Task: Add Attachment from Trello to Card Card0000000070 in Board Board0000000018 in Workspace WS0000000006 in Trello. Add Cover Blue to Card Card0000000070 in Board Board0000000018 in Workspace WS0000000006 in Trello. Add "Copy Card To …" Button titled Button0000000070 to "bottom" of the list "To Do" to Card Card0000000070 in Board Board0000000018 in Workspace WS0000000006 in Trello. Add Description DS0000000070 to Card Card0000000070 in Board Board0000000018 in Workspace WS0000000006 in Trello. Add Comment CM0000000070 to Card Card0000000070 in Board Board0000000018 in Workspace WS0000000006 in Trello
Action: Mouse moved to (360, 408)
Screenshot: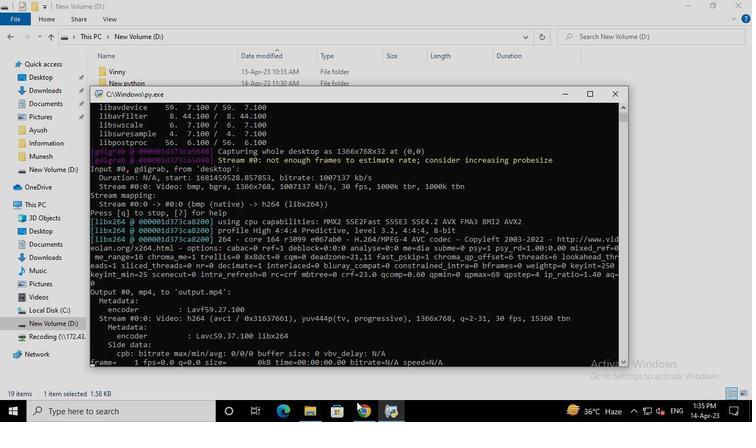 
Action: Mouse pressed left at (360, 408)
Screenshot: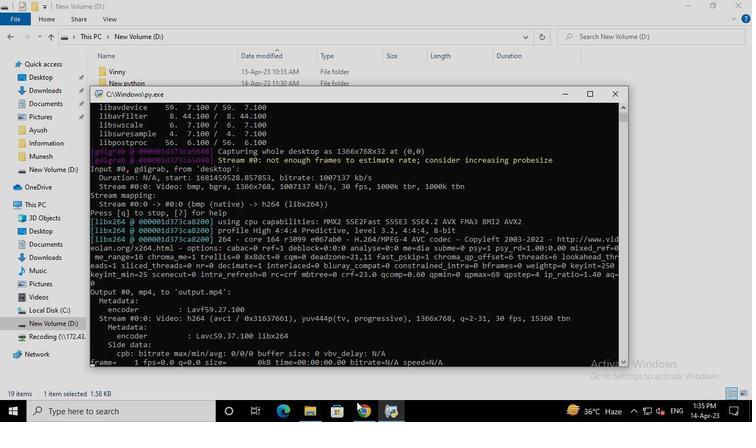
Action: Mouse moved to (338, 300)
Screenshot: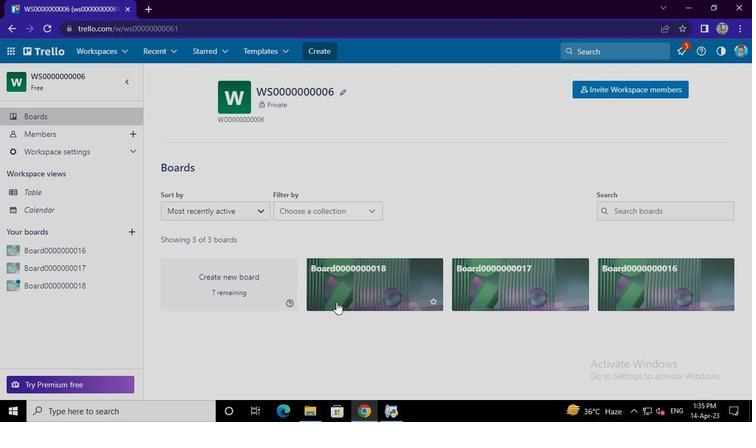 
Action: Mouse pressed left at (338, 300)
Screenshot: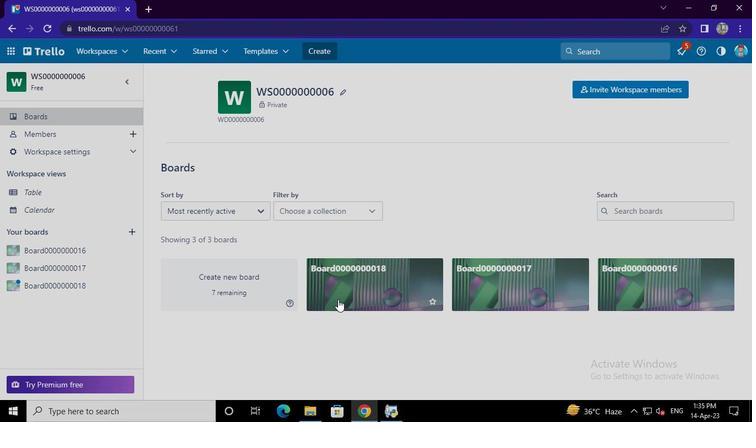 
Action: Mouse moved to (285, 246)
Screenshot: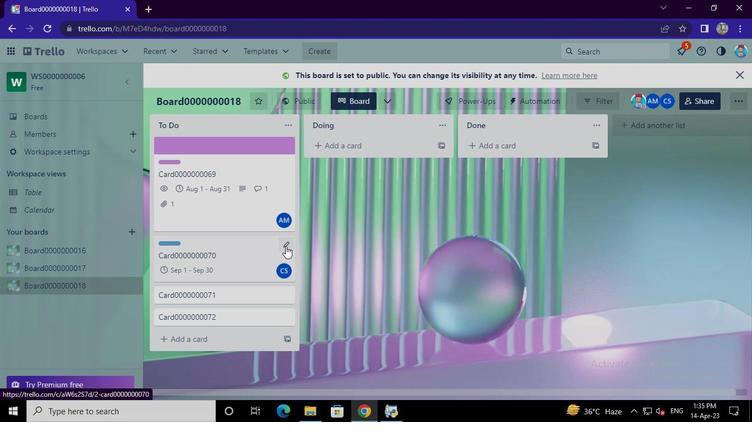 
Action: Mouse pressed left at (285, 246)
Screenshot: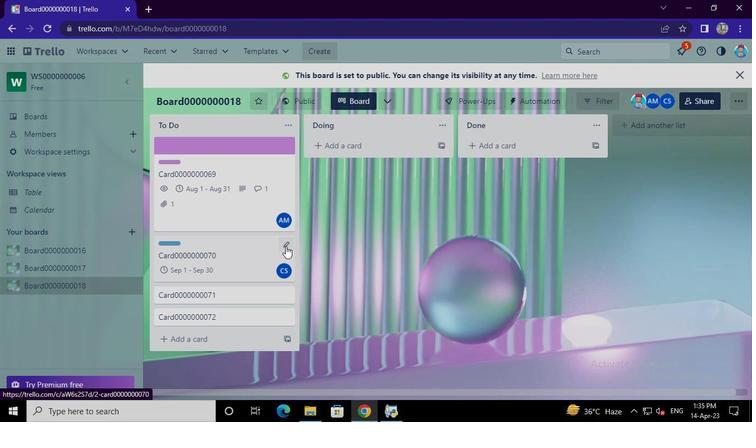 
Action: Mouse moved to (321, 245)
Screenshot: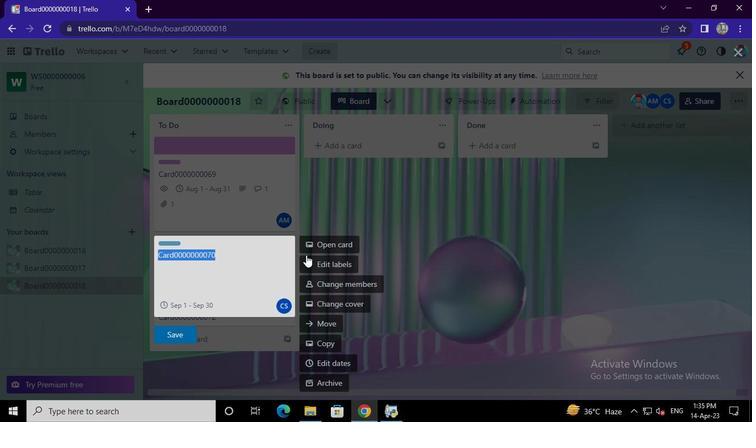 
Action: Mouse pressed left at (321, 245)
Screenshot: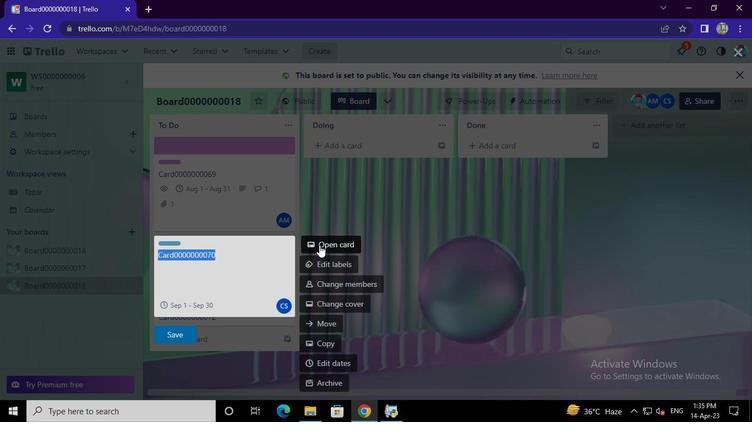 
Action: Mouse moved to (518, 270)
Screenshot: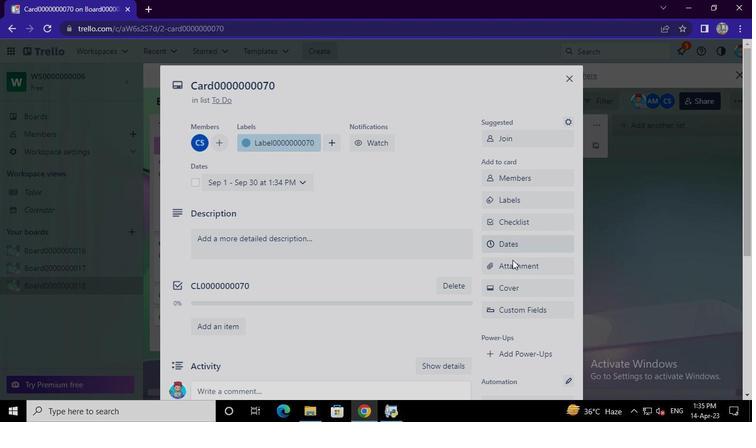 
Action: Mouse pressed left at (518, 270)
Screenshot: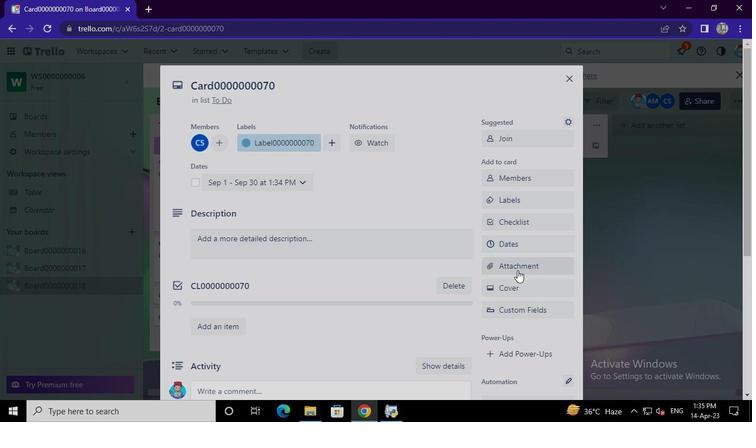 
Action: Mouse moved to (510, 115)
Screenshot: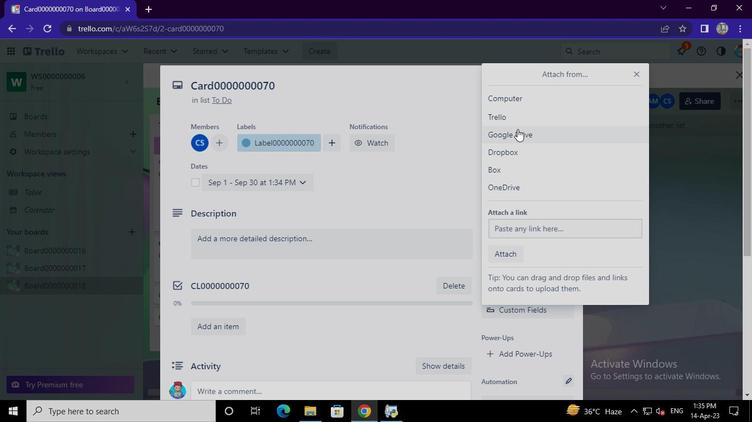 
Action: Mouse pressed left at (510, 115)
Screenshot: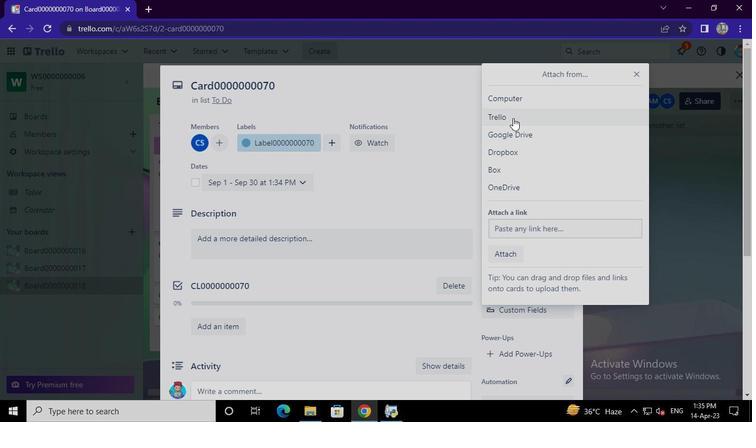 
Action: Mouse moved to (520, 158)
Screenshot: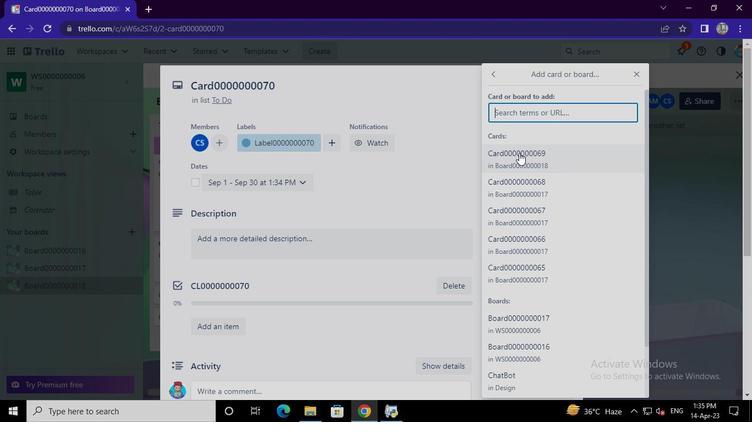 
Action: Mouse pressed left at (520, 158)
Screenshot: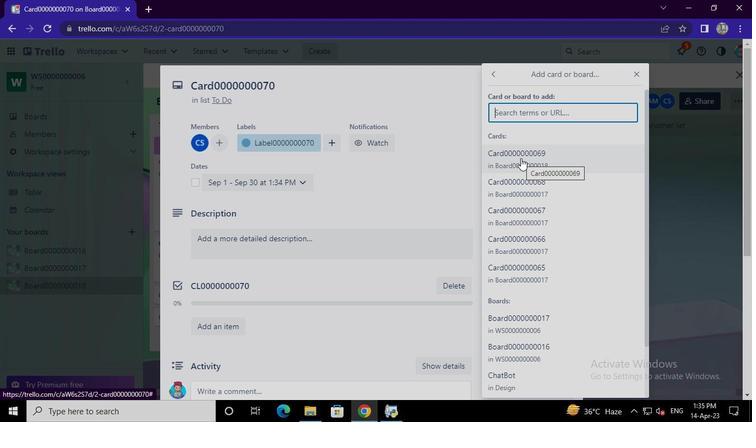 
Action: Mouse moved to (510, 284)
Screenshot: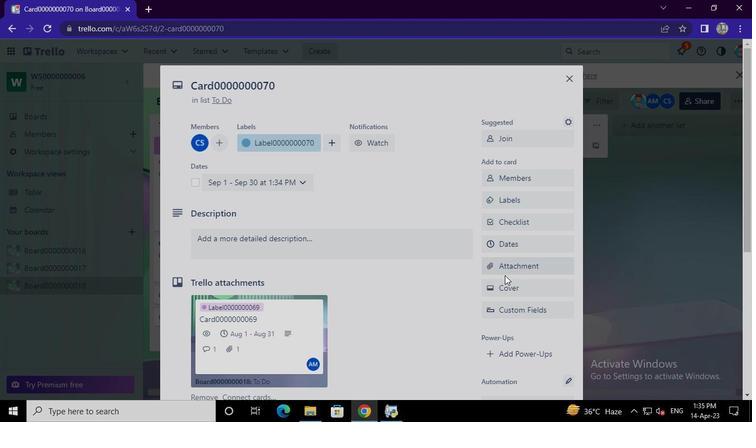 
Action: Mouse pressed left at (510, 284)
Screenshot: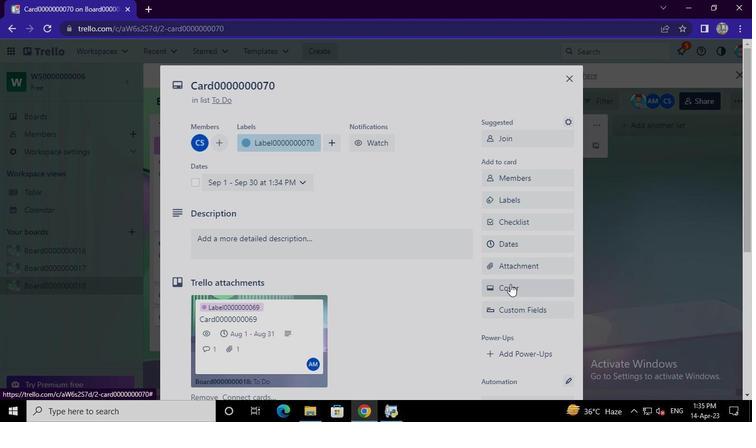 
Action: Mouse moved to (535, 207)
Screenshot: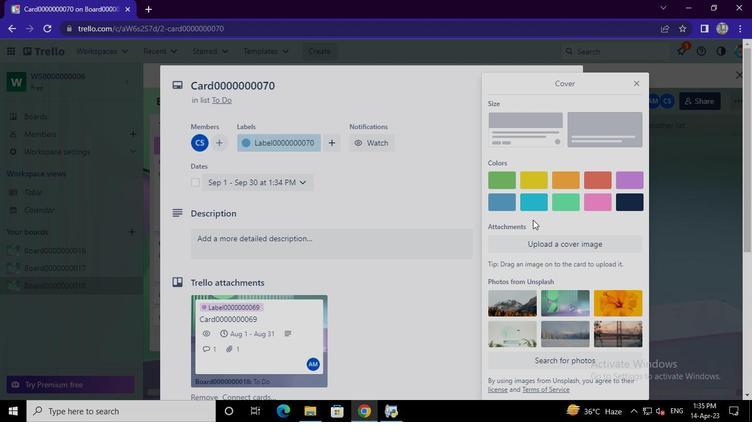 
Action: Mouse pressed left at (535, 207)
Screenshot: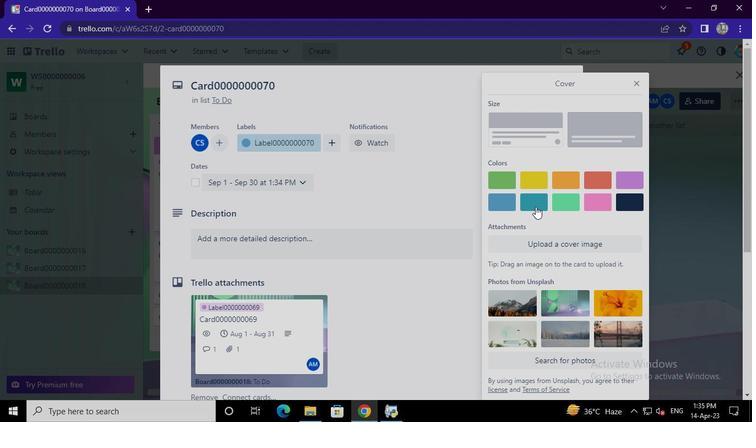 
Action: Mouse moved to (638, 78)
Screenshot: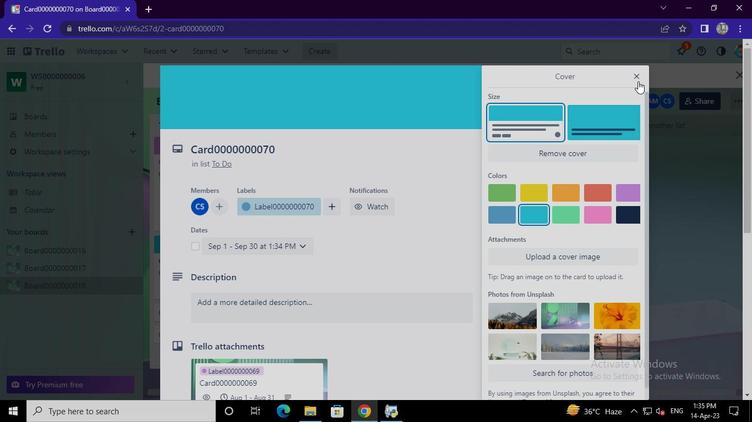 
Action: Mouse pressed left at (638, 78)
Screenshot: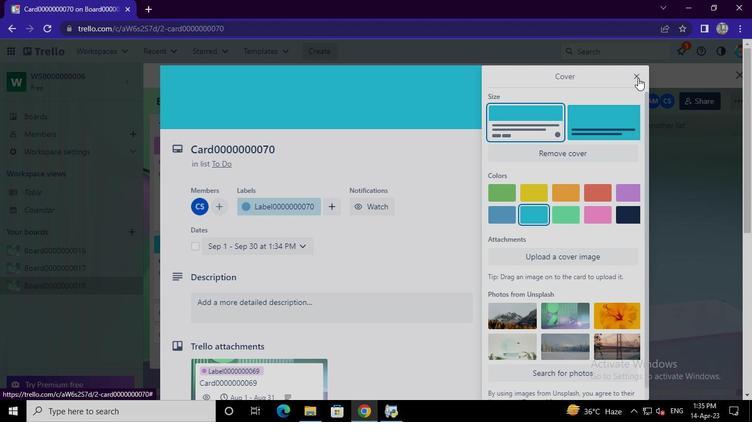 
Action: Mouse moved to (509, 250)
Screenshot: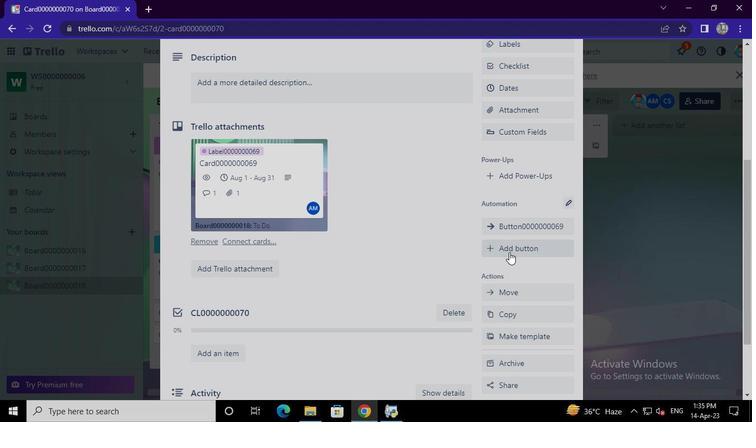 
Action: Mouse pressed left at (509, 250)
Screenshot: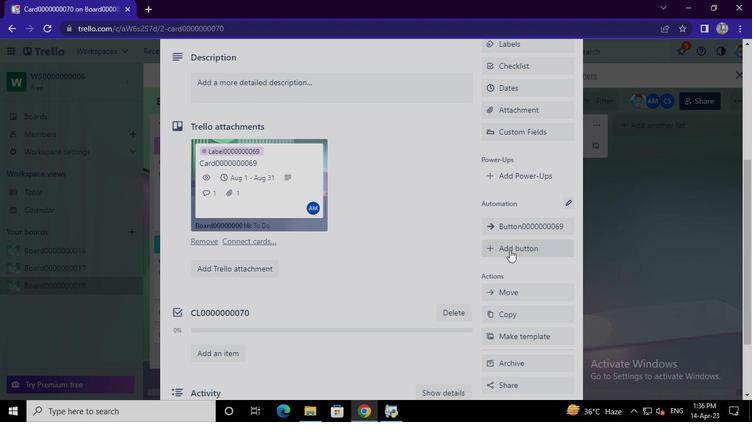 
Action: Mouse moved to (532, 146)
Screenshot: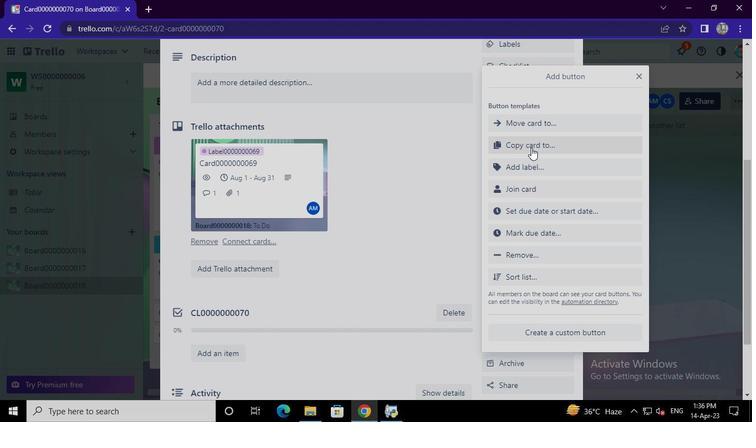 
Action: Mouse pressed left at (532, 146)
Screenshot: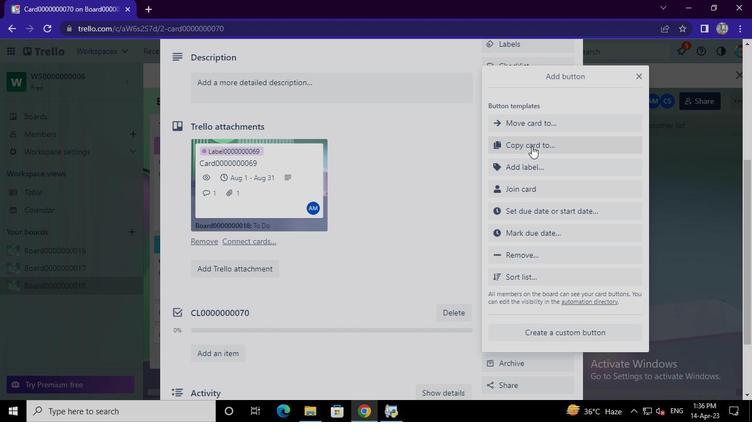 
Action: Mouse moved to (535, 125)
Screenshot: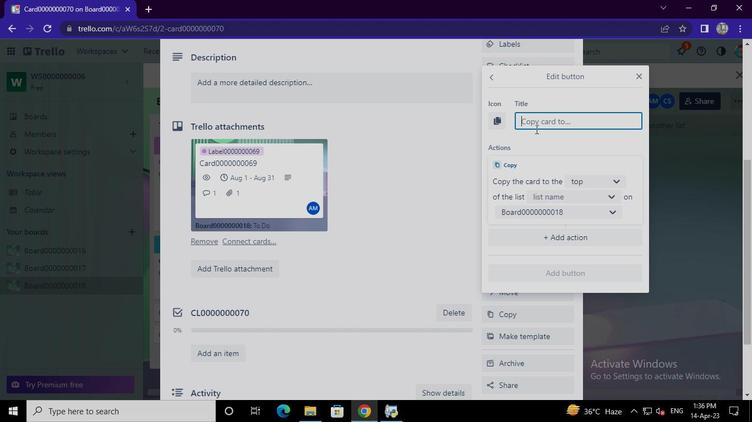 
Action: Mouse pressed left at (535, 125)
Screenshot: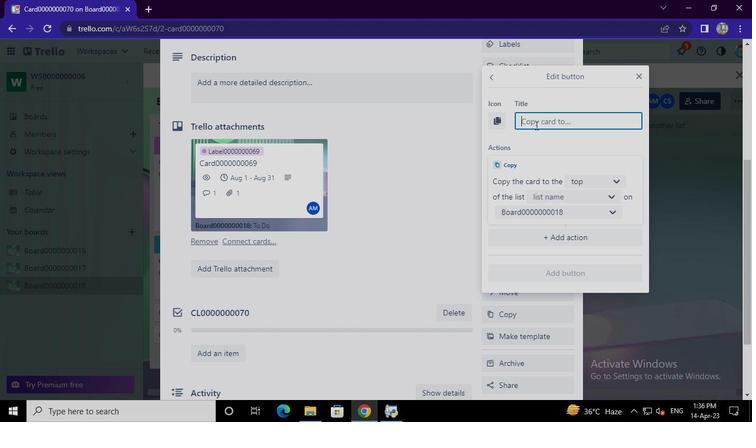 
Action: Keyboard Key.shift
Screenshot: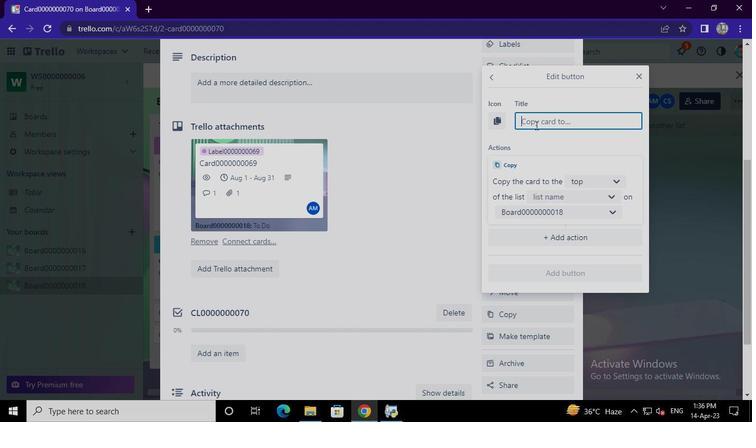 
Action: Keyboard B
Screenshot: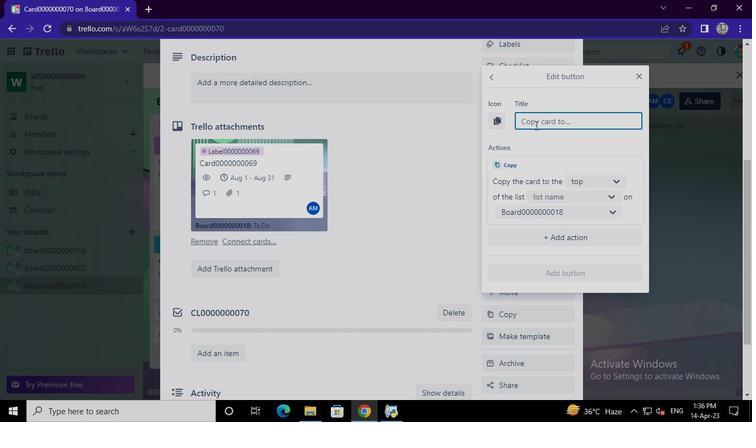 
Action: Keyboard u
Screenshot: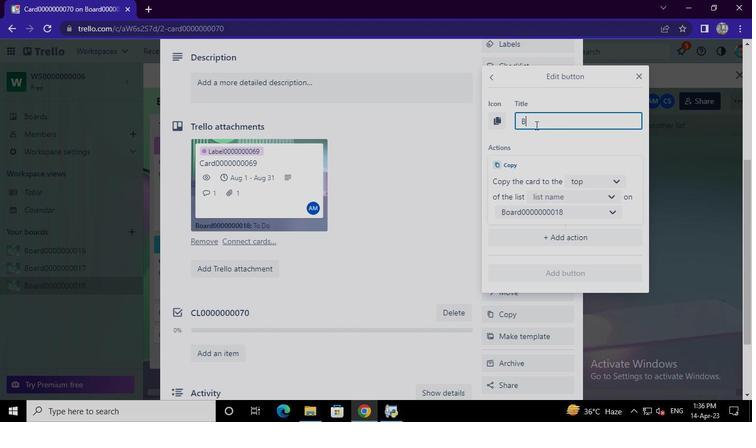 
Action: Keyboard t
Screenshot: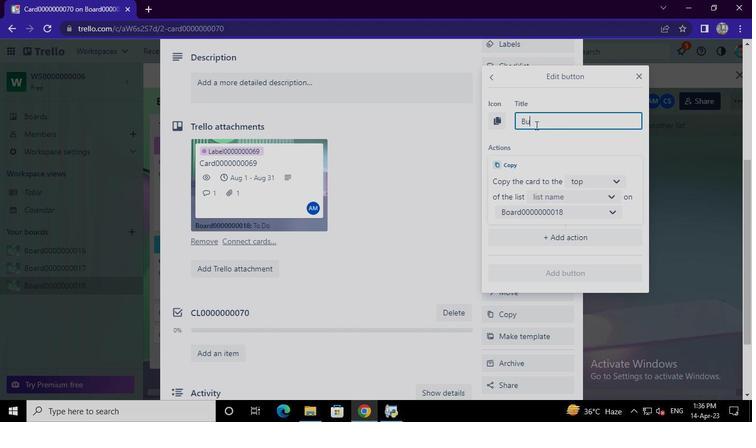 
Action: Keyboard t
Screenshot: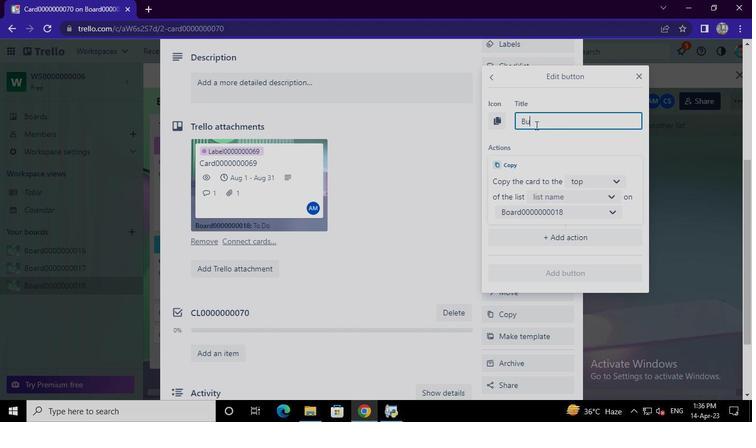 
Action: Keyboard o
Screenshot: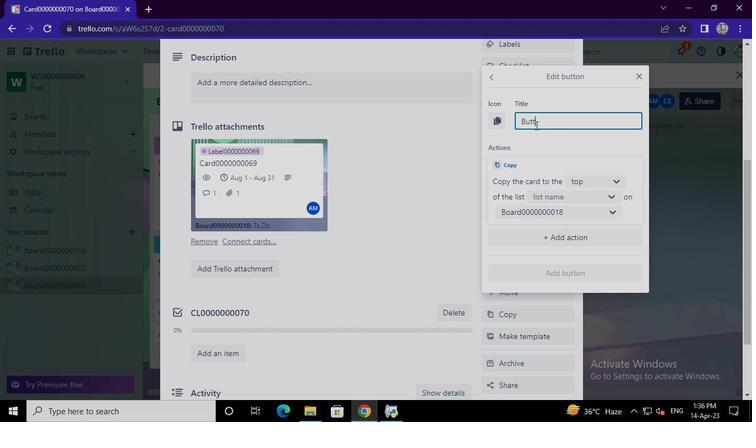 
Action: Keyboard n
Screenshot: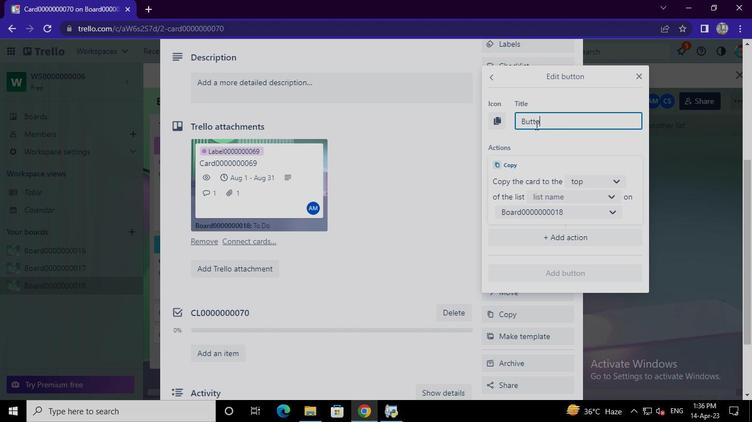 
Action: Keyboard <96>
Screenshot: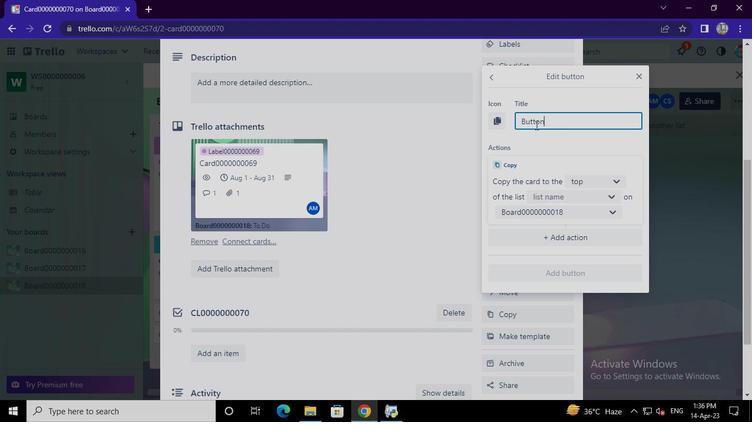 
Action: Keyboard <96>
Screenshot: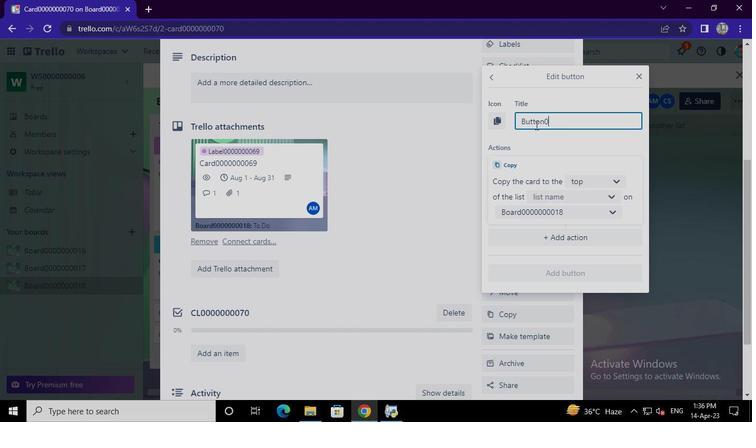 
Action: Keyboard <96>
Screenshot: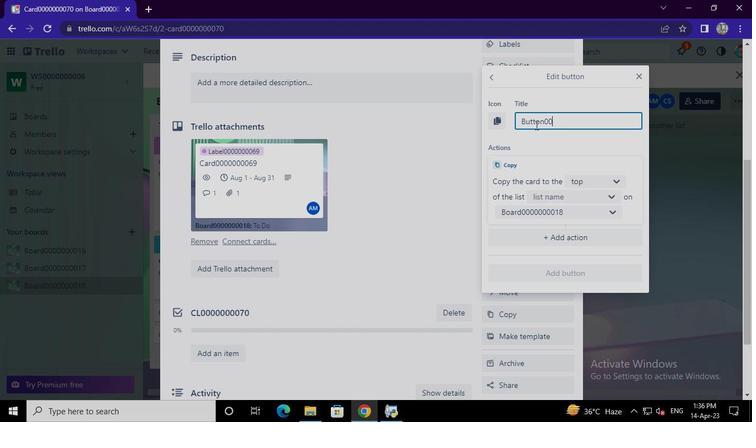 
Action: Keyboard <96>
Screenshot: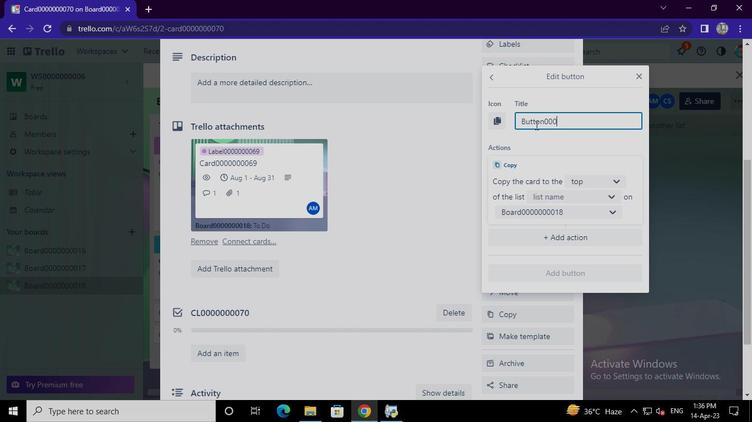 
Action: Keyboard <96>
Screenshot: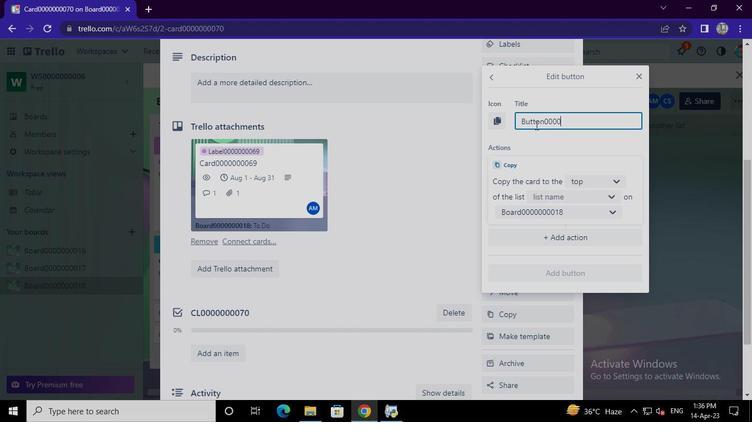 
Action: Keyboard <96>
Screenshot: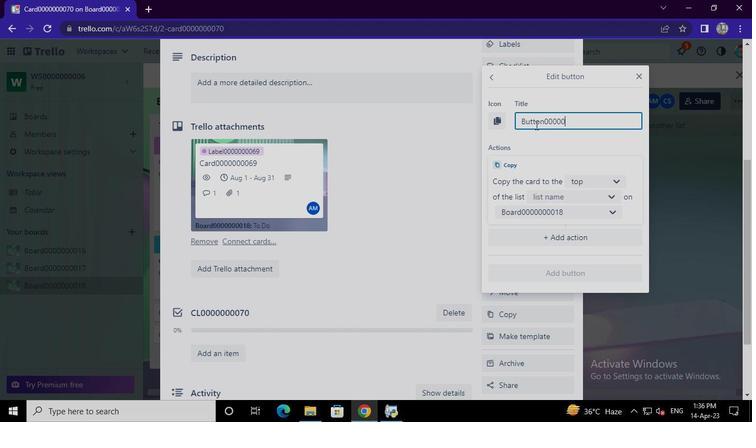 
Action: Keyboard <96>
Screenshot: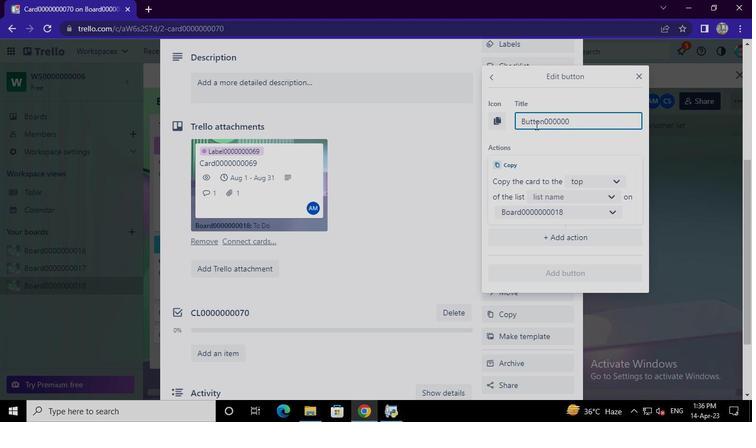 
Action: Keyboard <96>
Screenshot: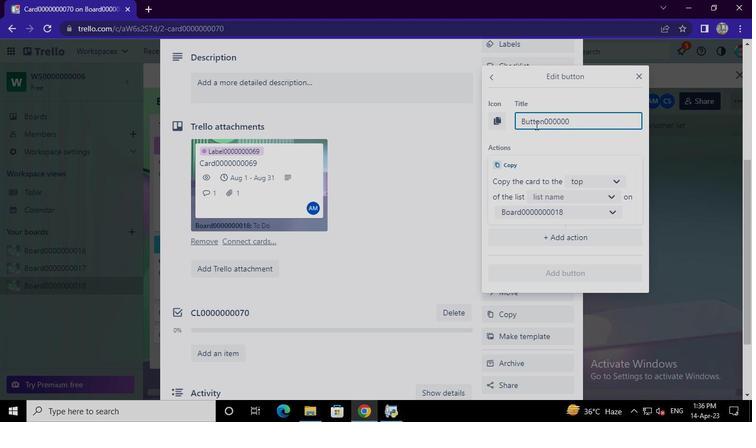 
Action: Keyboard <103>
Screenshot: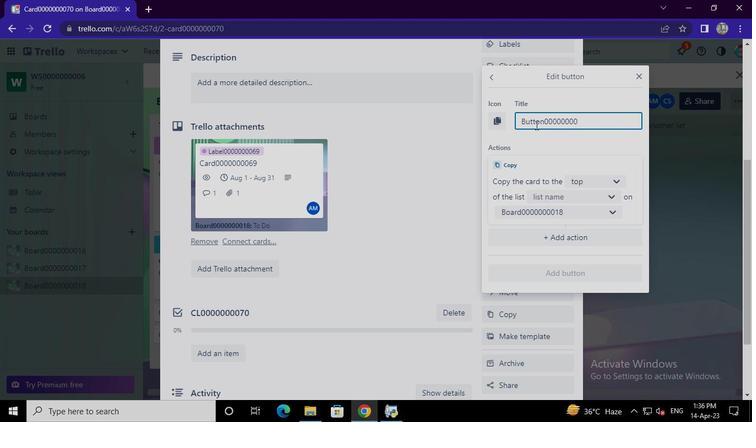 
Action: Keyboard <96>
Screenshot: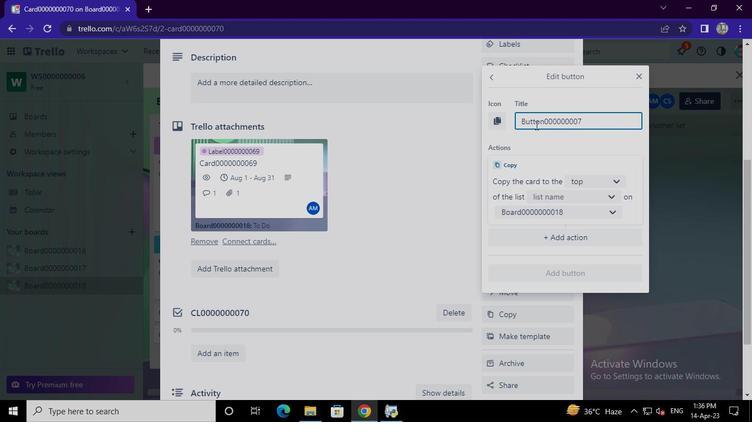 
Action: Mouse moved to (589, 185)
Screenshot: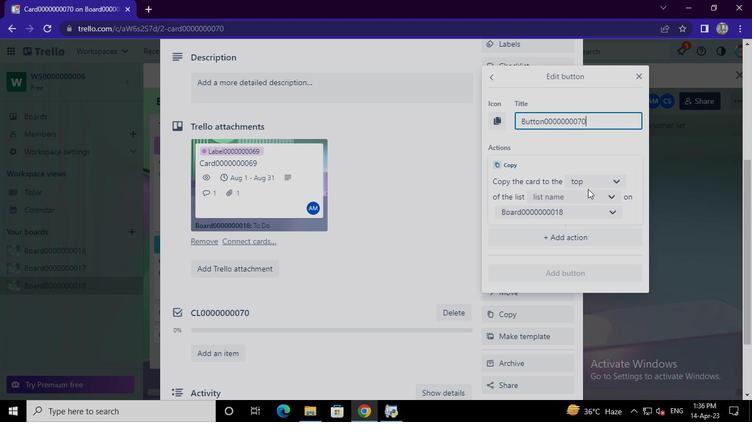 
Action: Mouse pressed left at (589, 185)
Screenshot: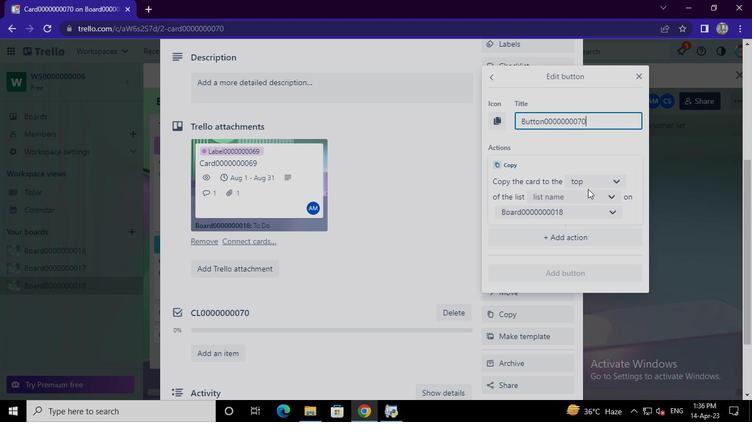 
Action: Mouse moved to (589, 219)
Screenshot: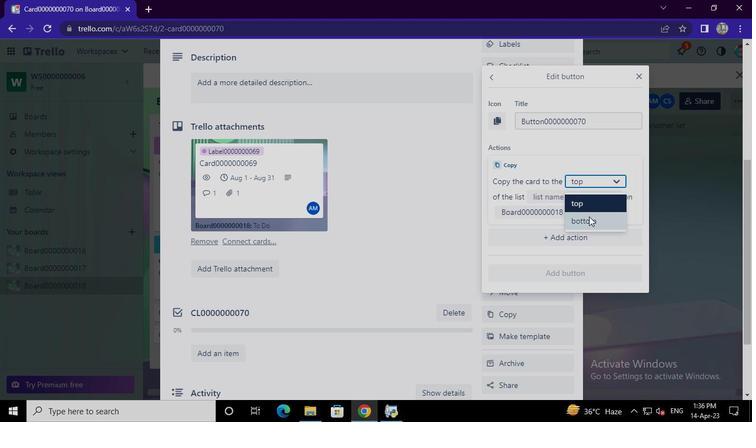
Action: Mouse pressed left at (589, 219)
Screenshot: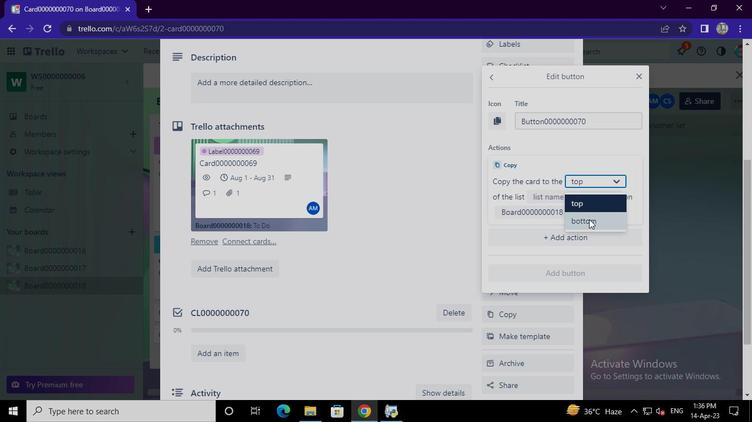
Action: Mouse moved to (598, 199)
Screenshot: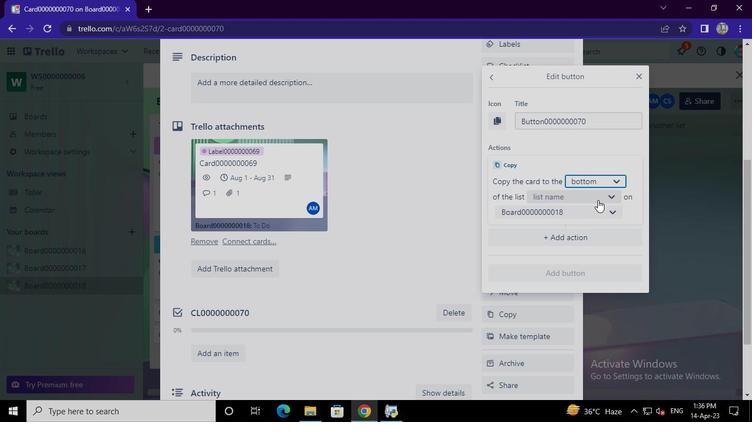 
Action: Mouse pressed left at (598, 199)
Screenshot: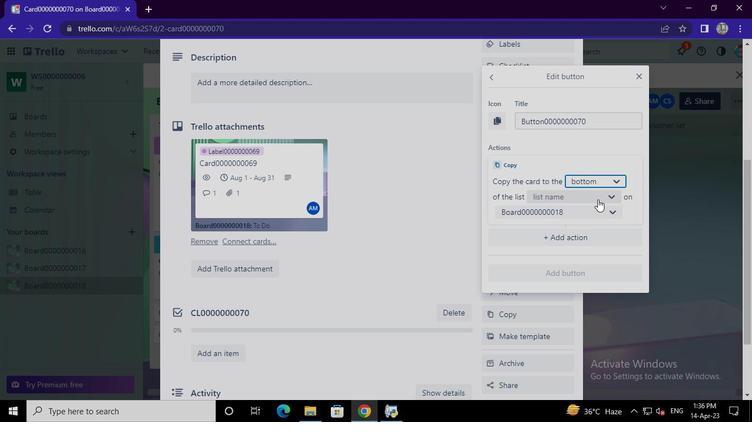 
Action: Mouse moved to (574, 216)
Screenshot: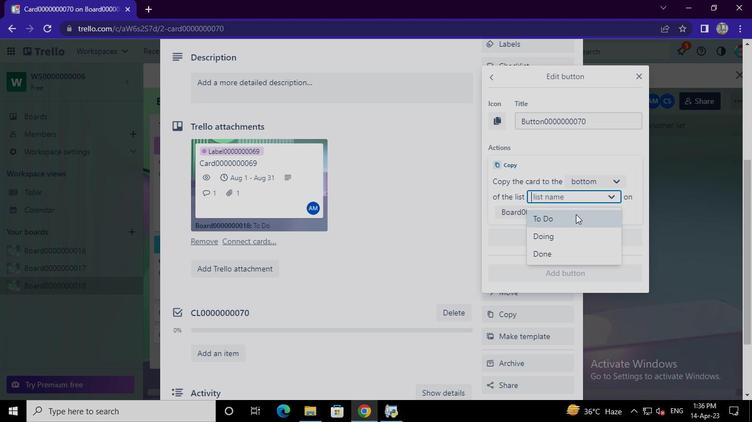 
Action: Mouse pressed left at (574, 216)
Screenshot: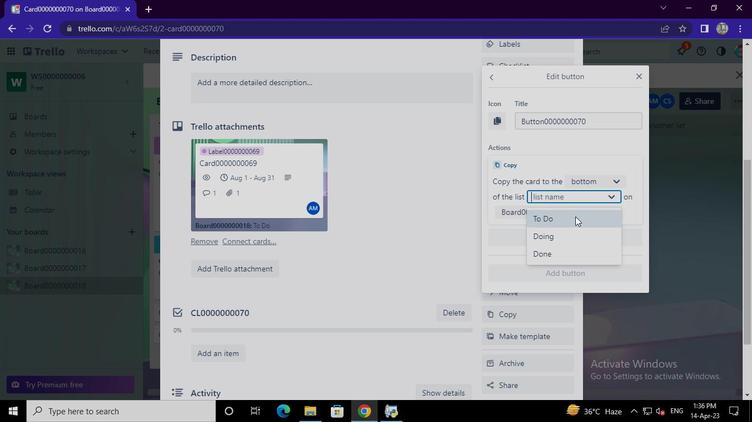 
Action: Mouse moved to (577, 273)
Screenshot: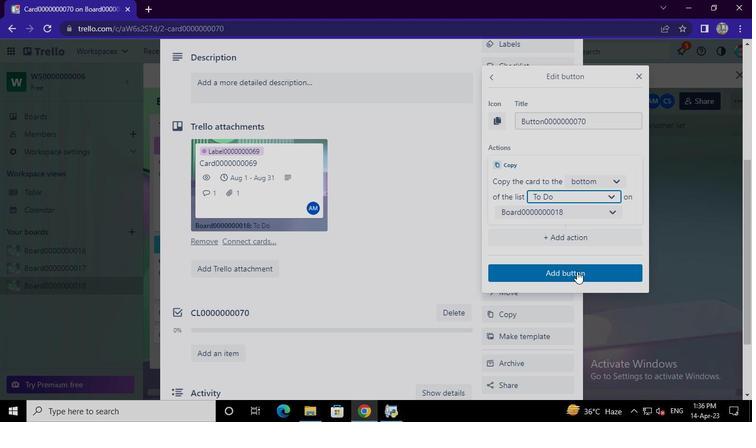 
Action: Mouse pressed left at (577, 273)
Screenshot: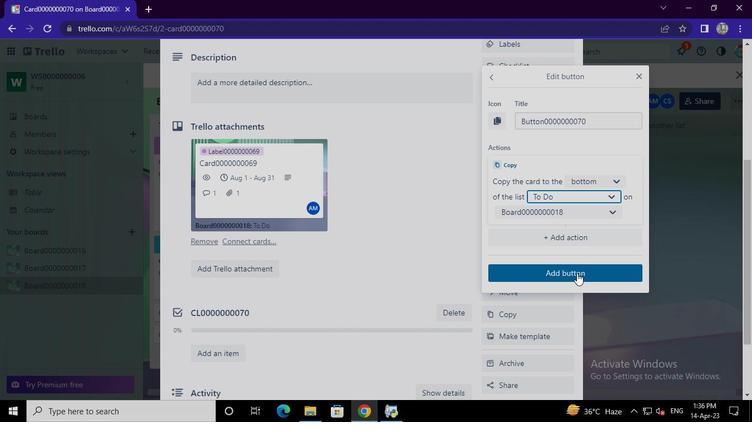 
Action: Mouse moved to (265, 193)
Screenshot: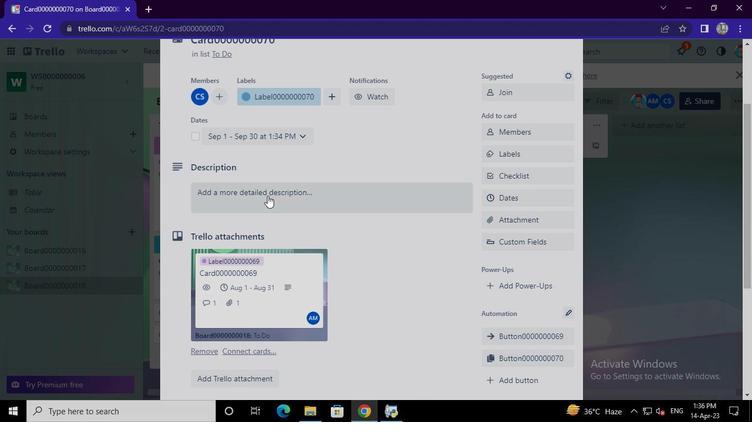 
Action: Mouse pressed left at (265, 193)
Screenshot: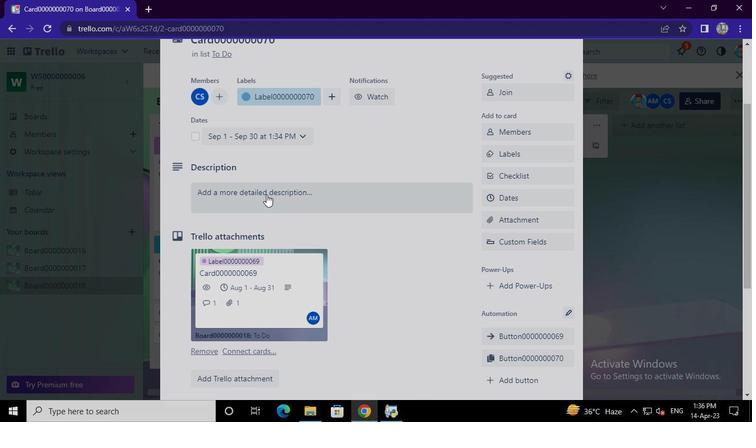 
Action: Mouse moved to (240, 233)
Screenshot: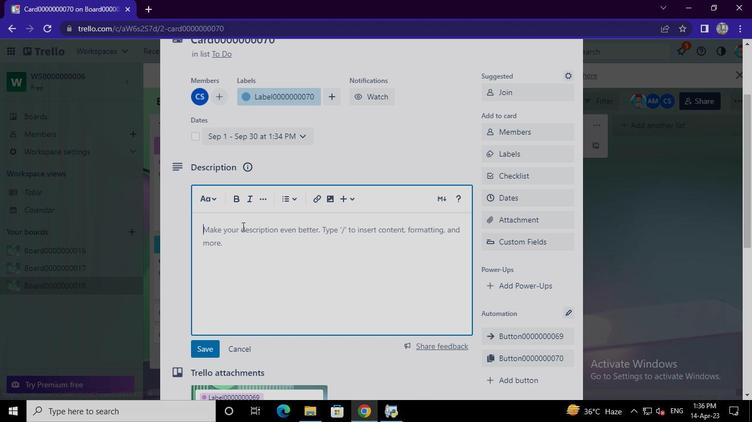
Action: Mouse pressed left at (240, 233)
Screenshot: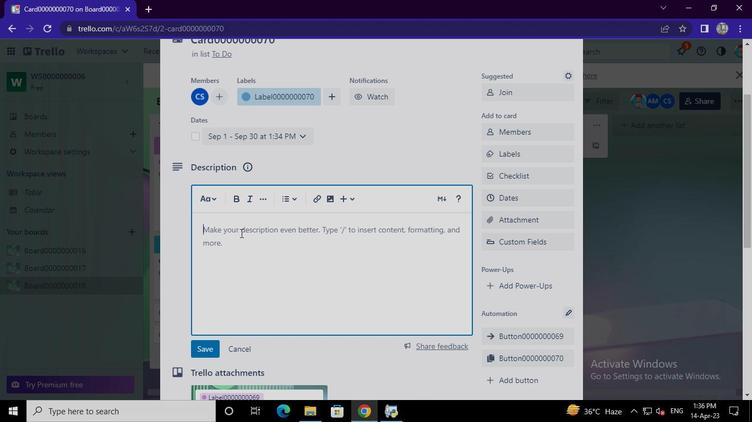 
Action: Keyboard Key.shift
Screenshot: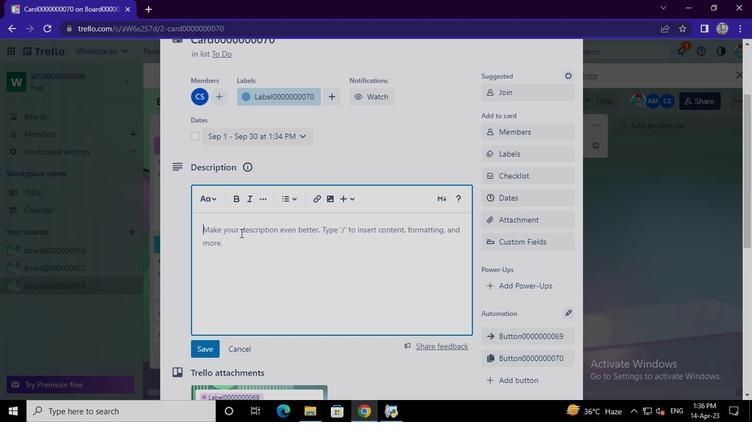 
Action: Keyboard Key.shift
Screenshot: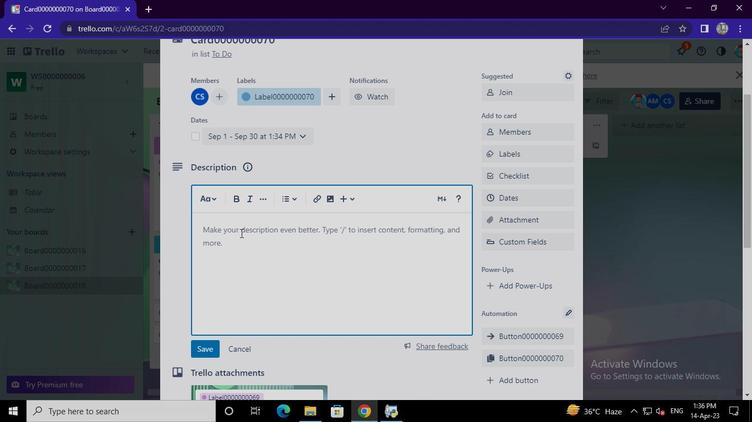 
Action: Keyboard Key.shift
Screenshot: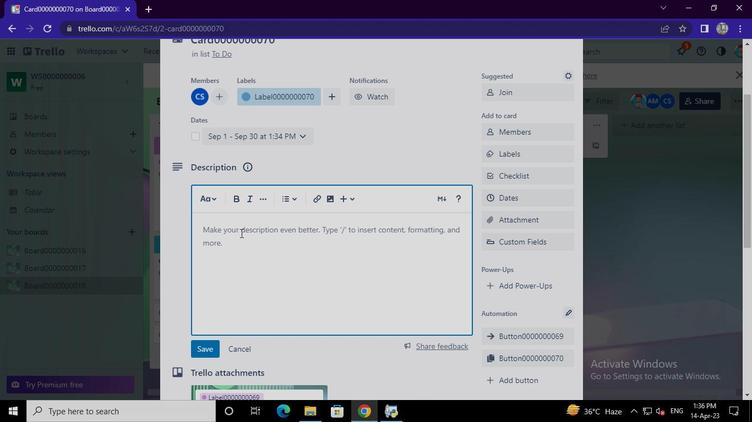 
Action: Keyboard D
Screenshot: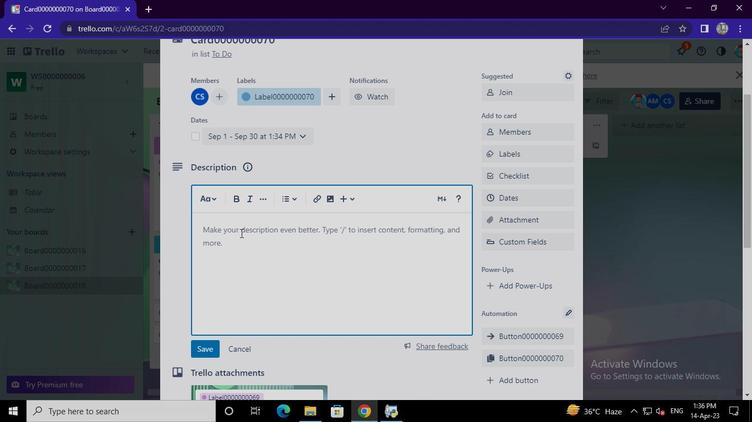 
Action: Keyboard S
Screenshot: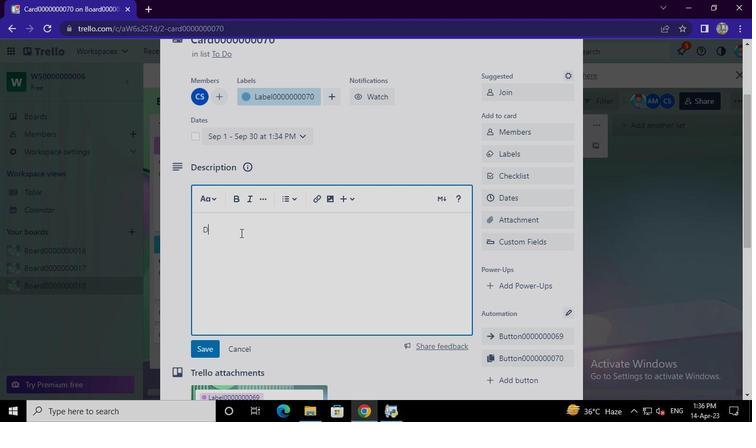 
Action: Keyboard <96>
Screenshot: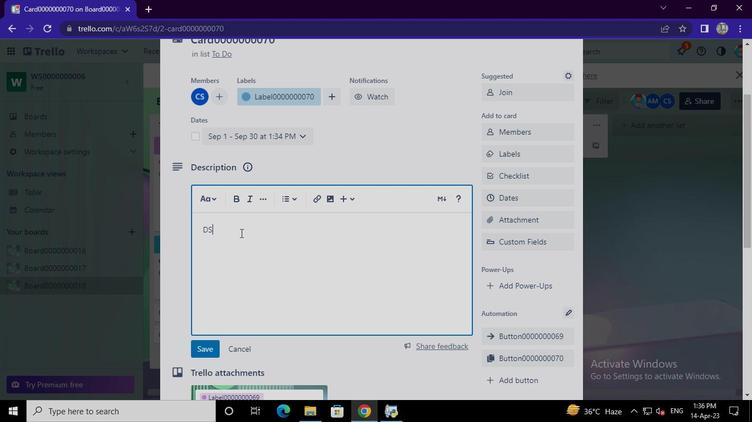 
Action: Keyboard <96>
Screenshot: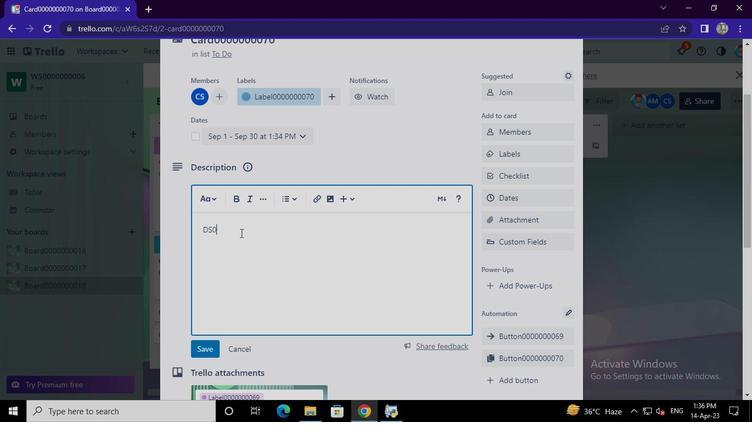 
Action: Keyboard <96>
Screenshot: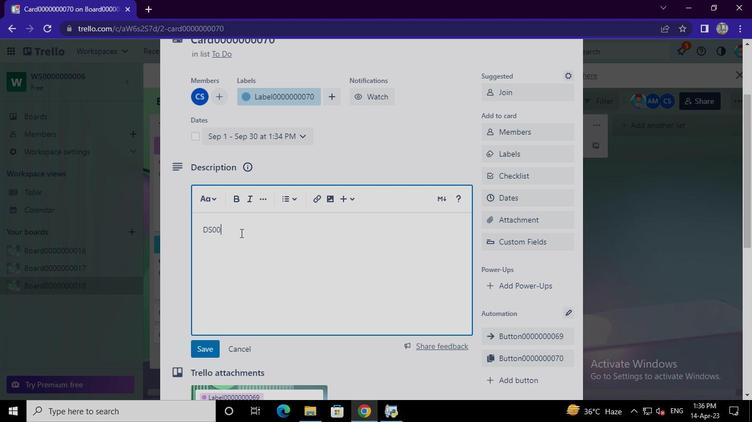 
Action: Keyboard <96>
Screenshot: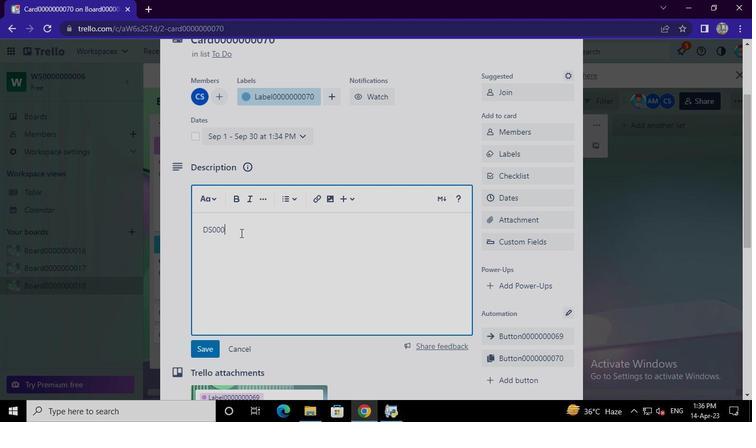 
Action: Keyboard <96>
Screenshot: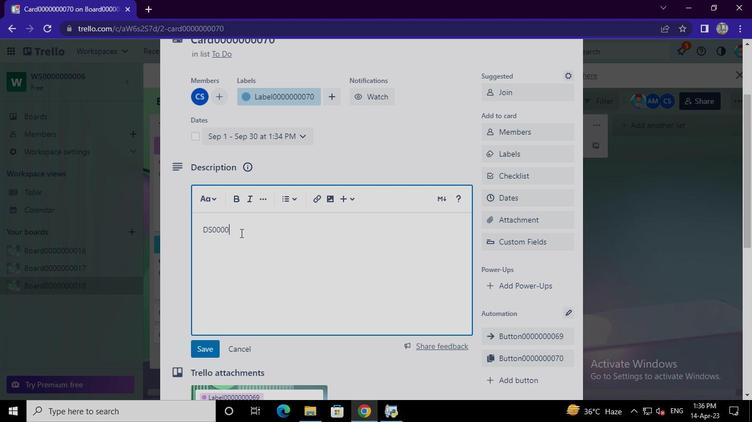 
Action: Keyboard <96>
Screenshot: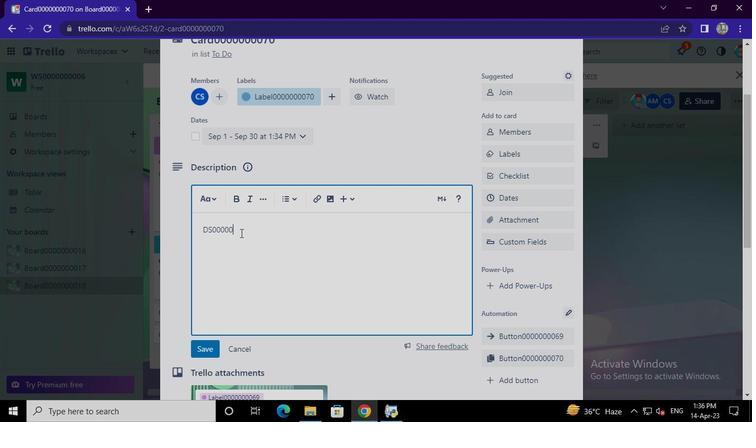 
Action: Keyboard <96>
Screenshot: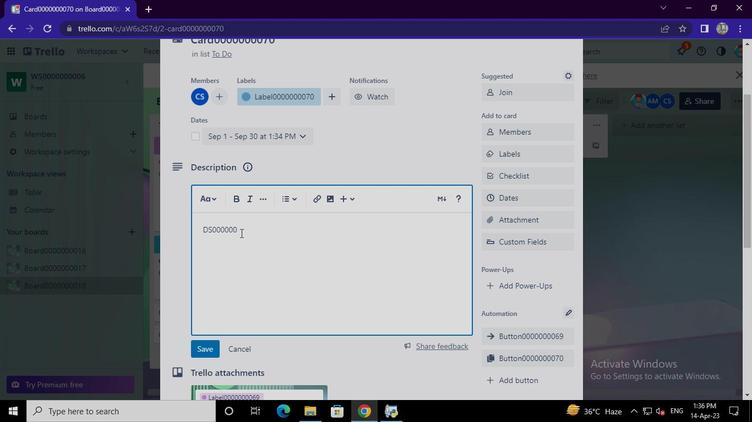 
Action: Keyboard <96>
Screenshot: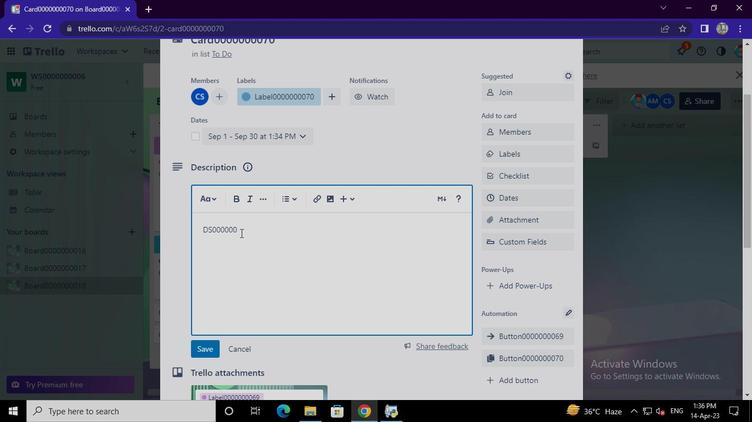 
Action: Keyboard <103>
Screenshot: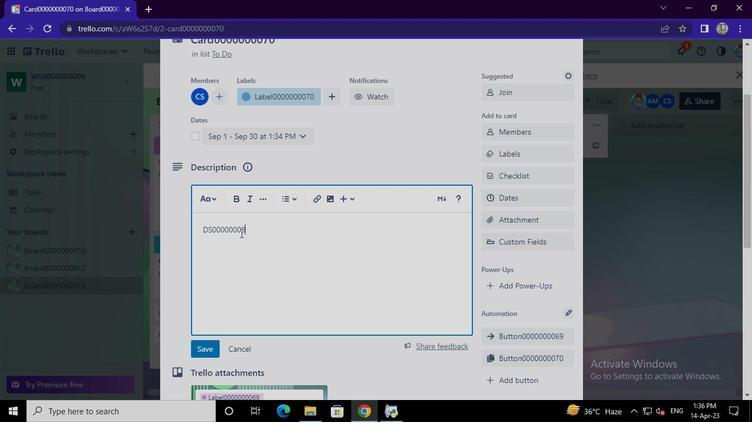 
Action: Keyboard <96>
Screenshot: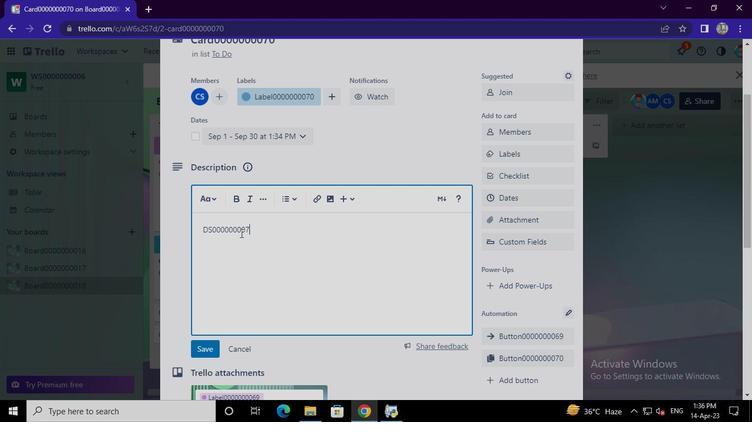 
Action: Mouse moved to (202, 344)
Screenshot: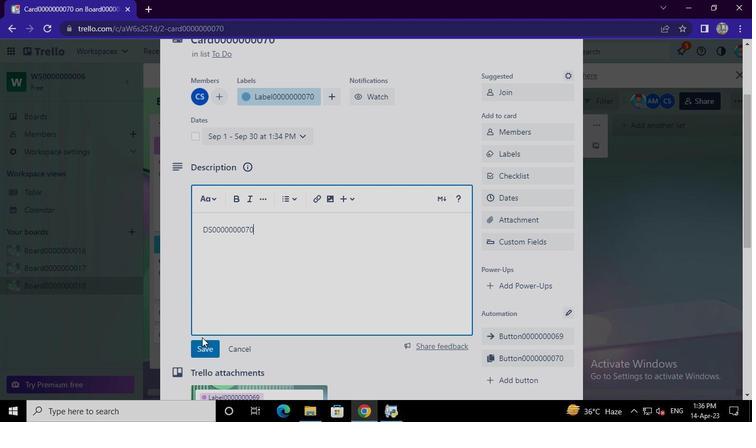 
Action: Mouse pressed left at (202, 344)
Screenshot: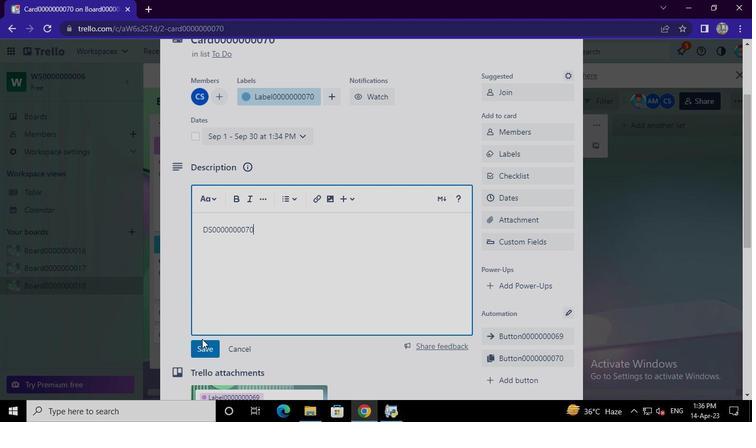
Action: Mouse moved to (237, 316)
Screenshot: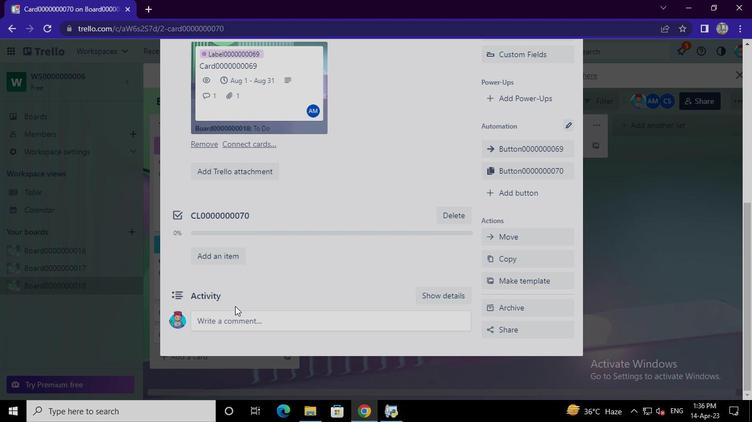 
Action: Mouse pressed left at (237, 316)
Screenshot: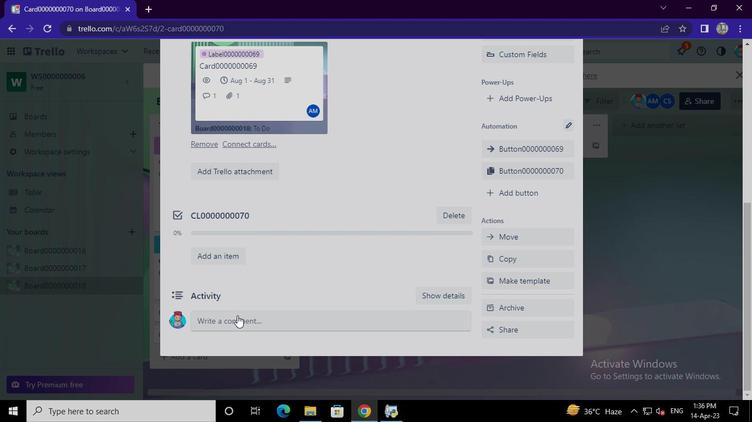 
Action: Mouse moved to (250, 319)
Screenshot: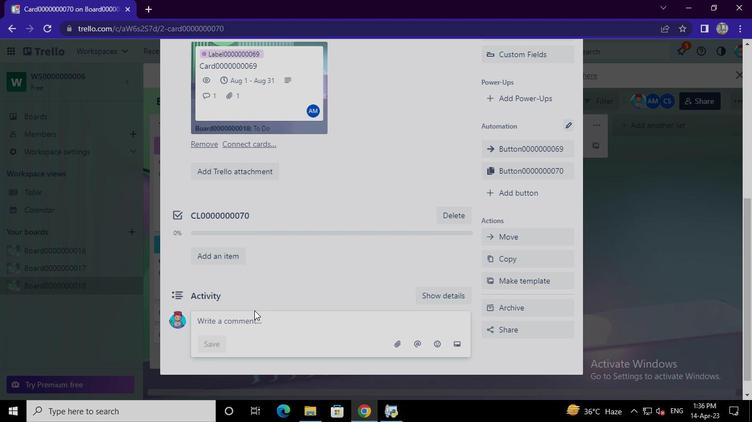 
Action: Mouse pressed left at (250, 319)
Screenshot: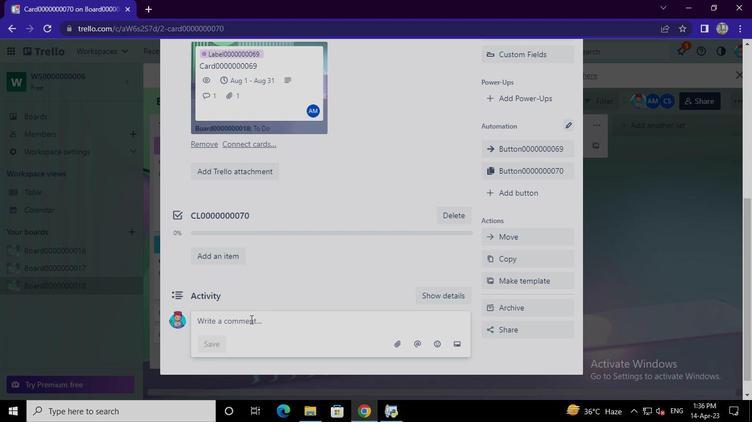 
Action: Mouse moved to (250, 321)
Screenshot: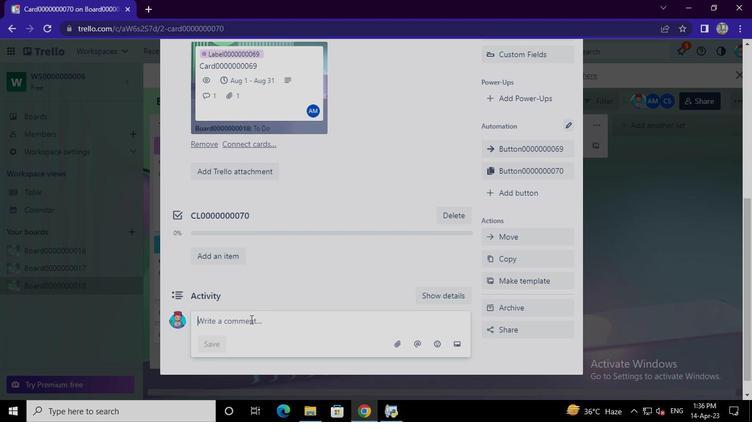 
Action: Keyboard Key.shift
Screenshot: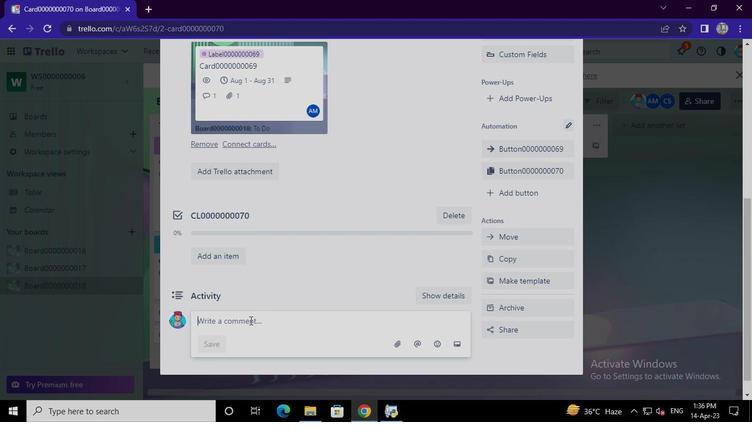 
Action: Keyboard C
Screenshot: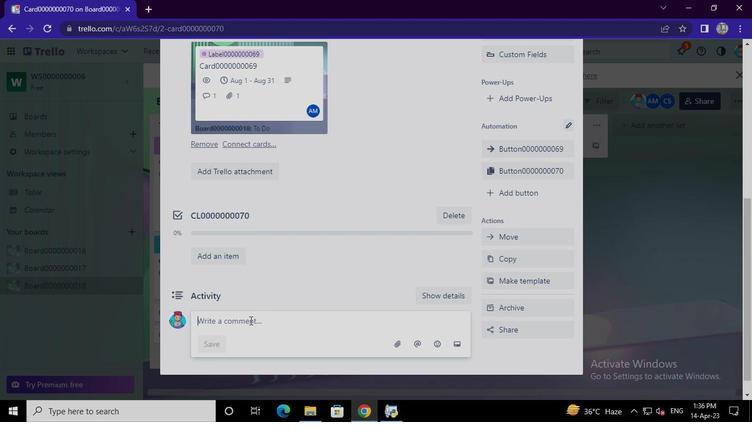 
Action: Keyboard M
Screenshot: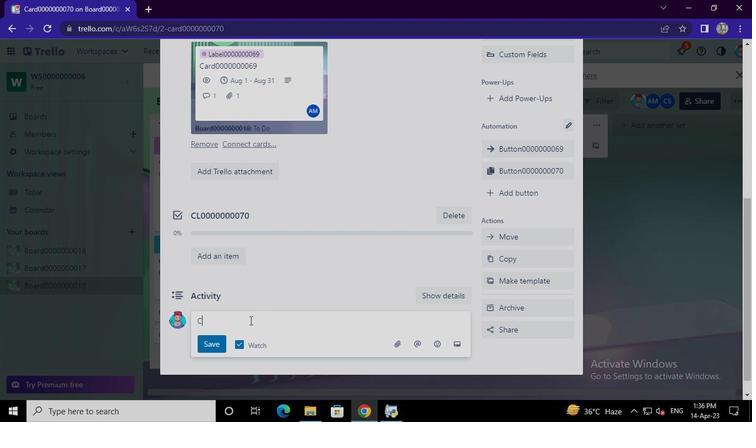 
Action: Keyboard <96>
Screenshot: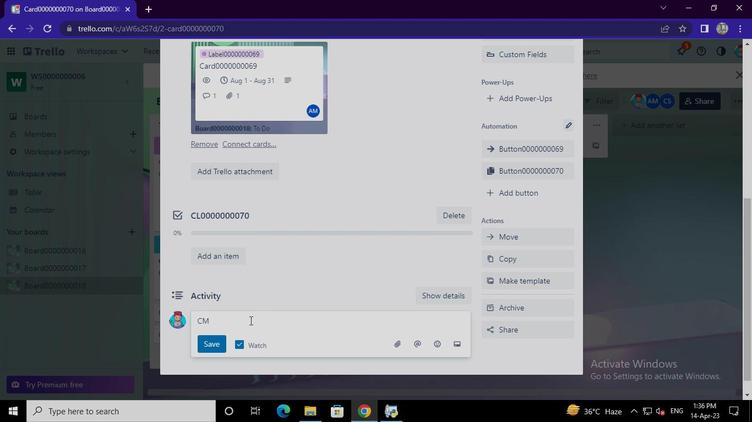 
Action: Keyboard <96>
Screenshot: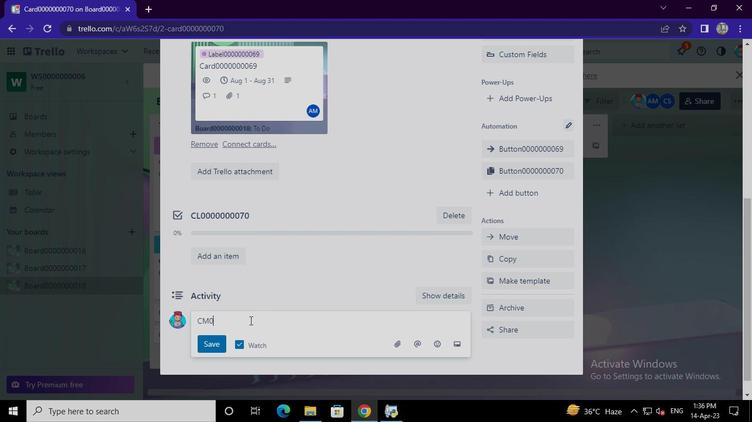 
Action: Keyboard <96>
Screenshot: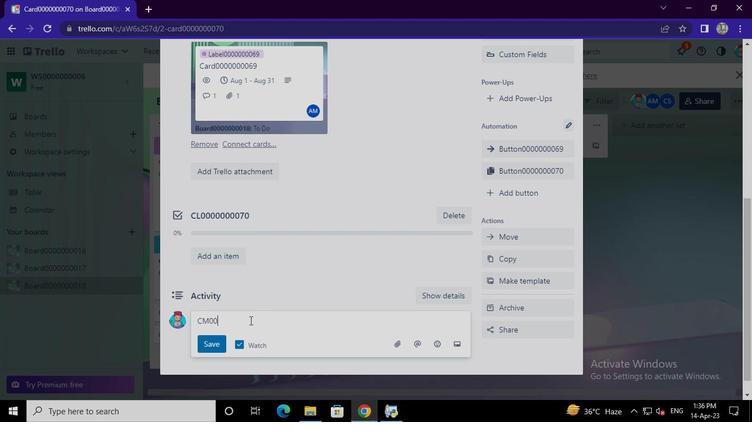 
Action: Keyboard <96>
Screenshot: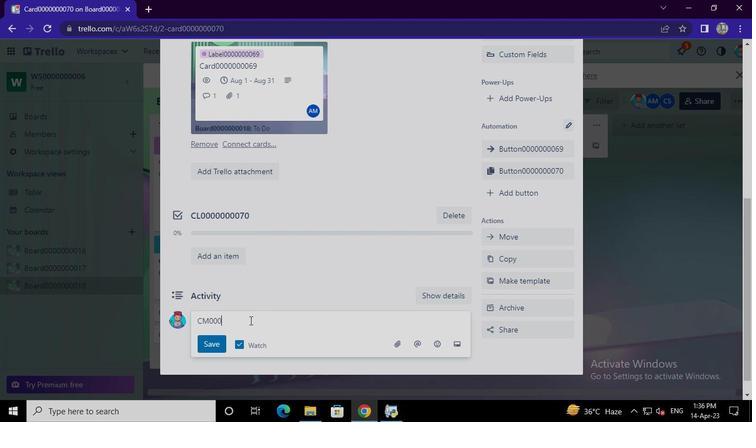 
Action: Keyboard <96>
Screenshot: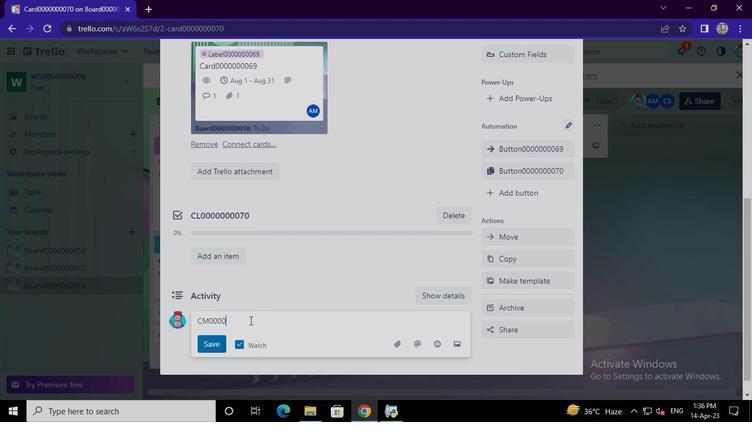
Action: Keyboard <96>
Screenshot: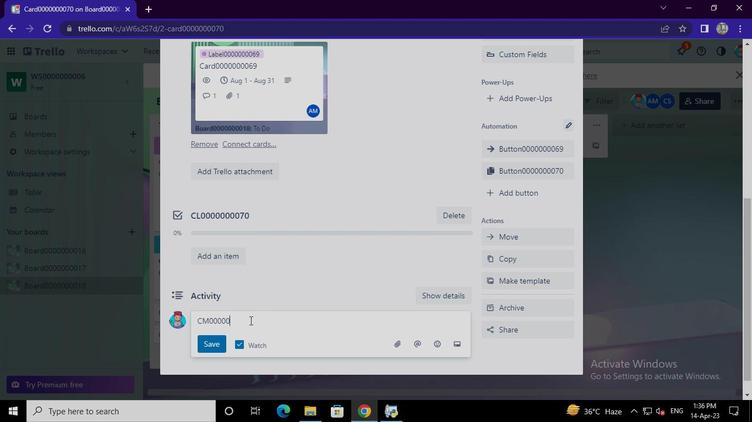 
Action: Keyboard <96>
Screenshot: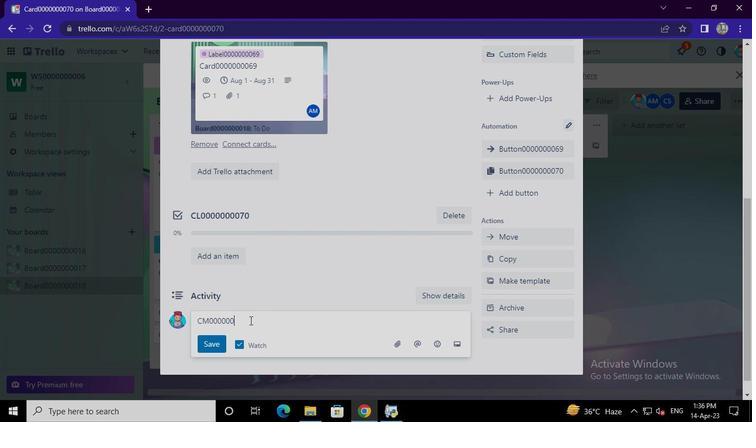 
Action: Keyboard <96>
Screenshot: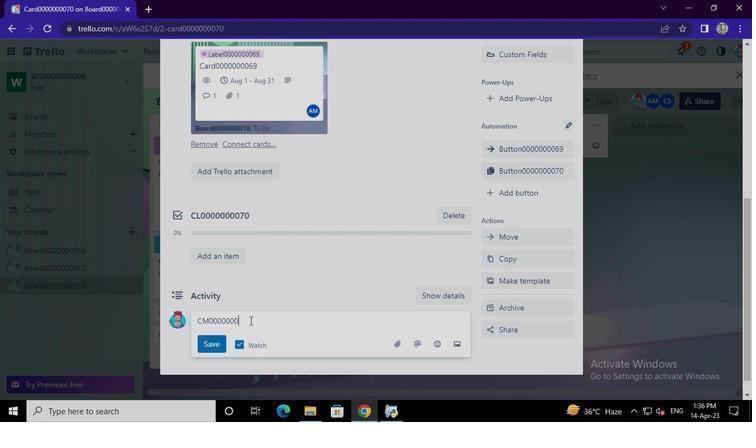 
Action: Keyboard <103>
Screenshot: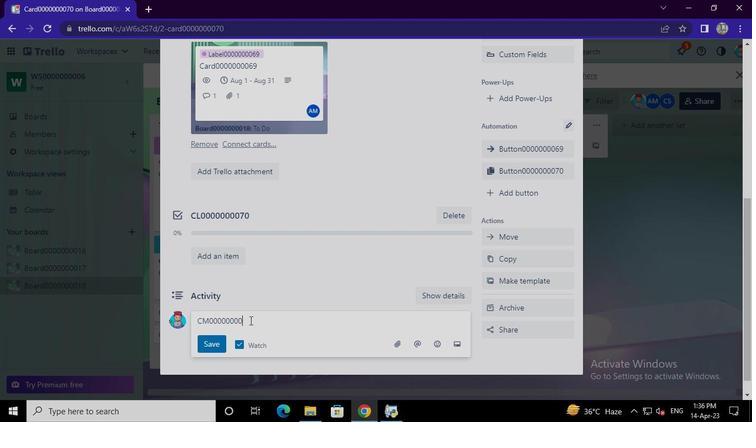 
Action: Keyboard <96>
Screenshot: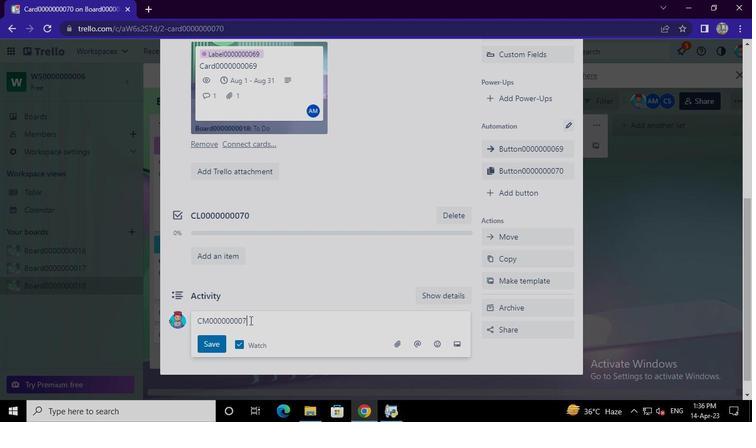 
Action: Mouse moved to (223, 343)
Screenshot: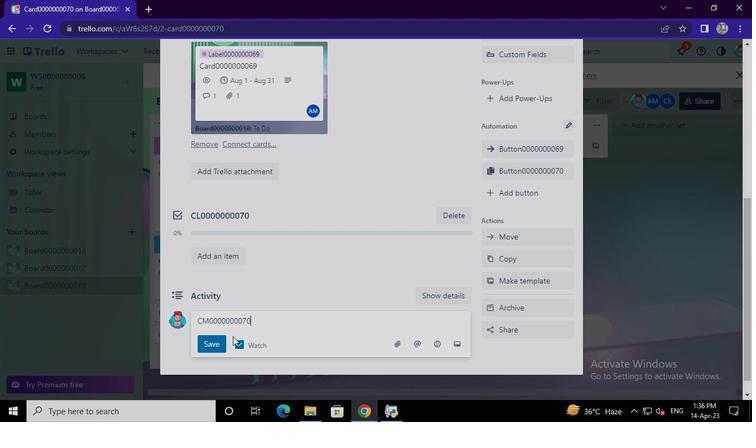 
Action: Mouse pressed left at (223, 343)
Screenshot: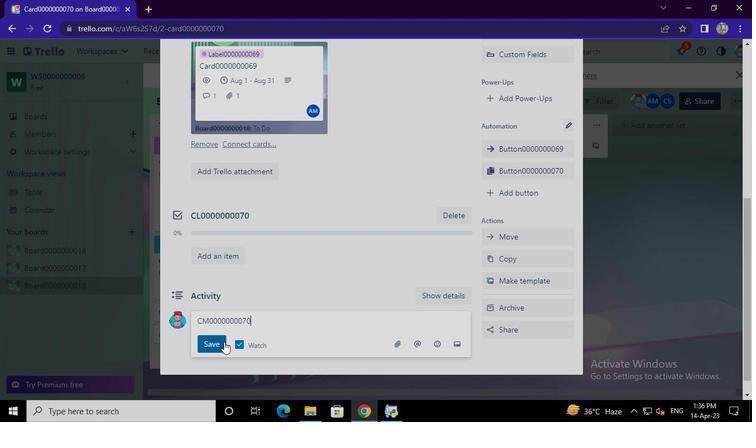 
Action: Mouse moved to (386, 408)
Screenshot: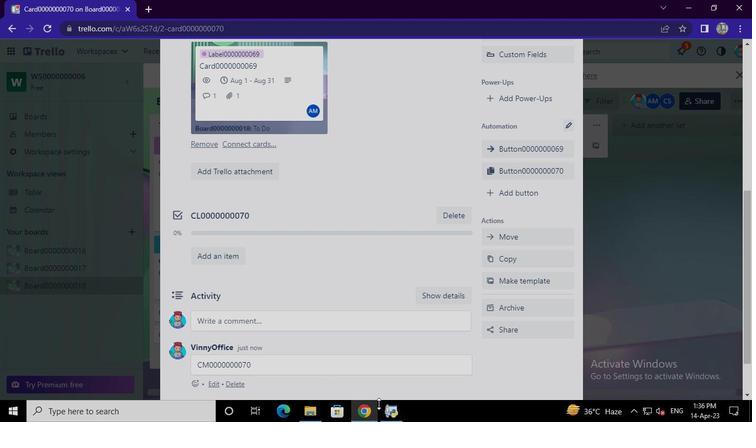 
Action: Mouse pressed left at (386, 408)
Screenshot: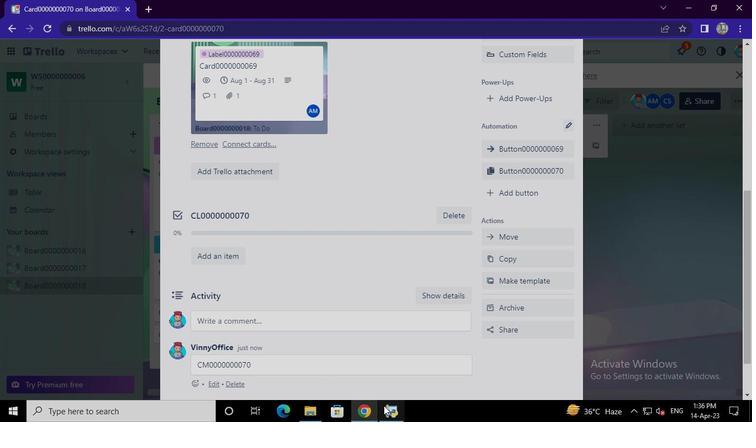 
Action: Mouse moved to (617, 95)
Screenshot: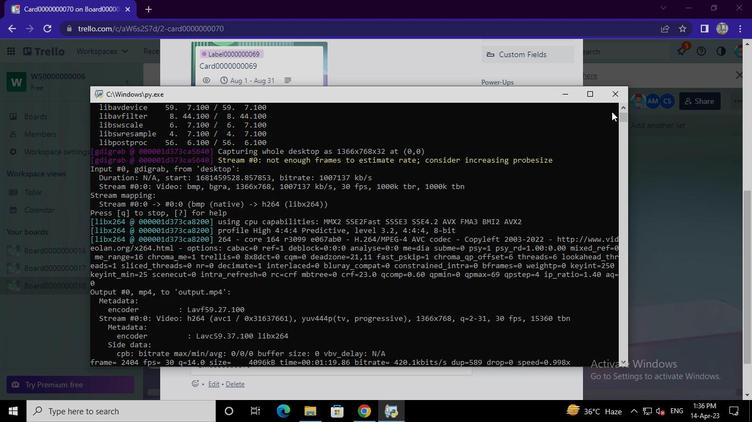 
Action: Mouse pressed left at (617, 95)
Screenshot: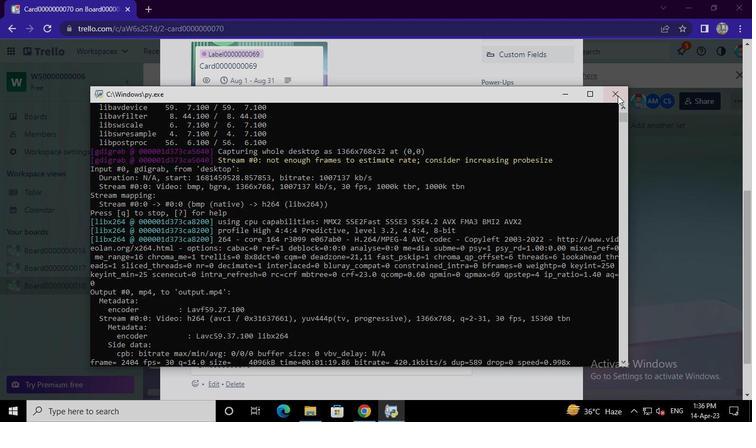 
